 Task: Set "Session URL" for standard stream output to "http//localhost:3000/session/mux".
Action: Mouse moved to (114, 9)
Screenshot: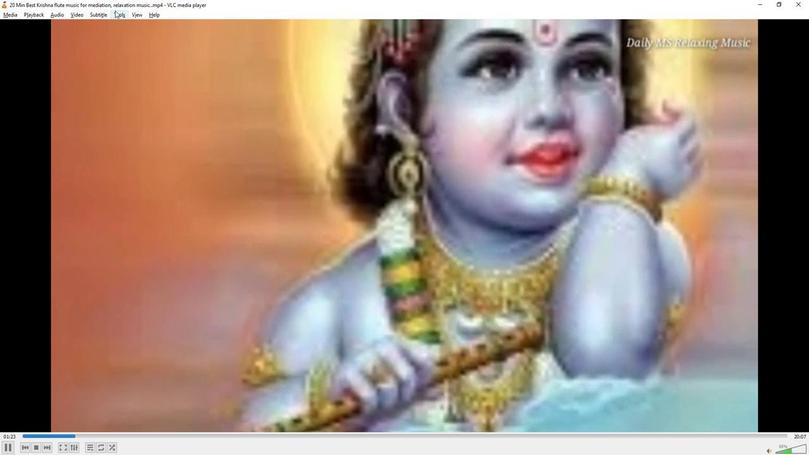 
Action: Mouse pressed left at (114, 9)
Screenshot: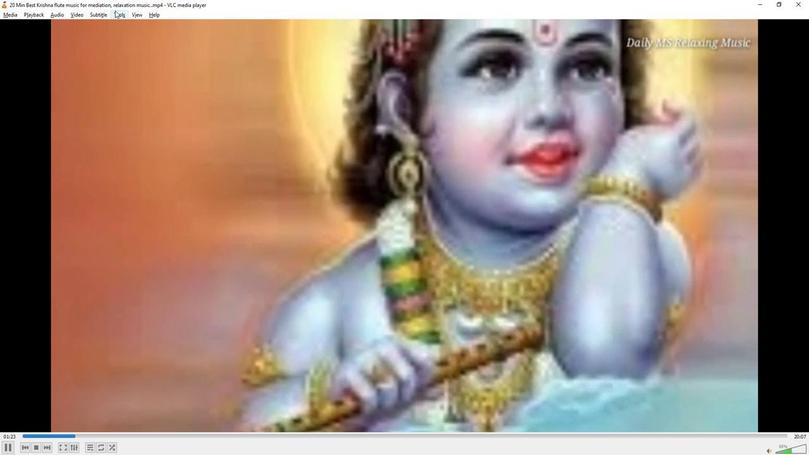 
Action: Mouse moved to (125, 111)
Screenshot: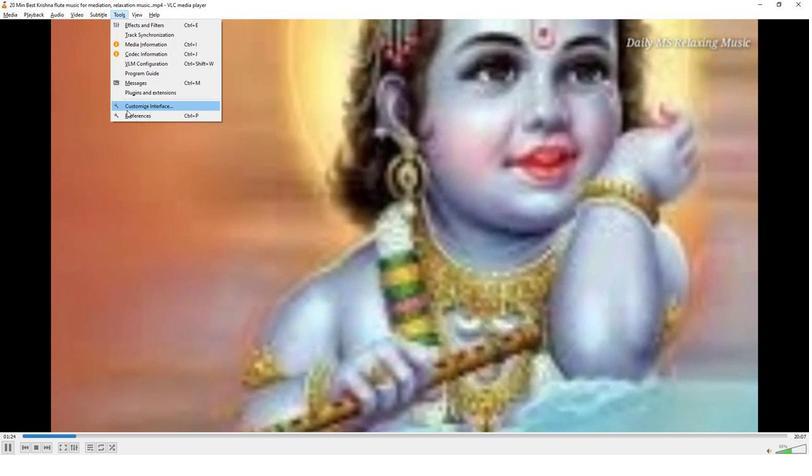 
Action: Mouse pressed left at (125, 111)
Screenshot: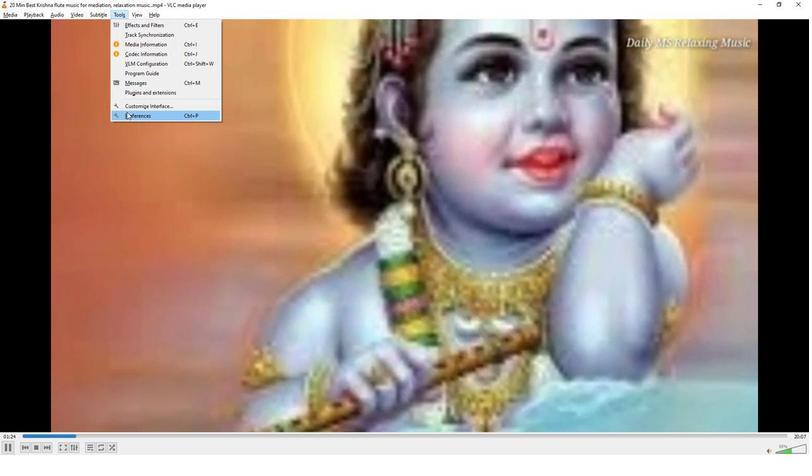 
Action: Mouse moved to (268, 370)
Screenshot: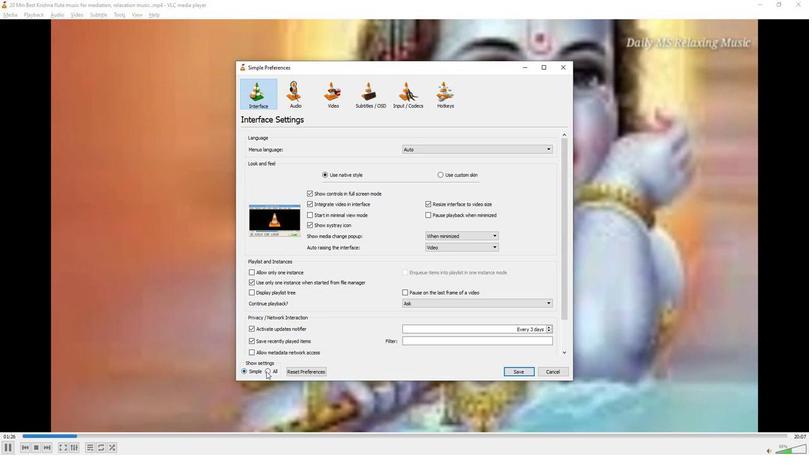 
Action: Mouse pressed left at (268, 370)
Screenshot: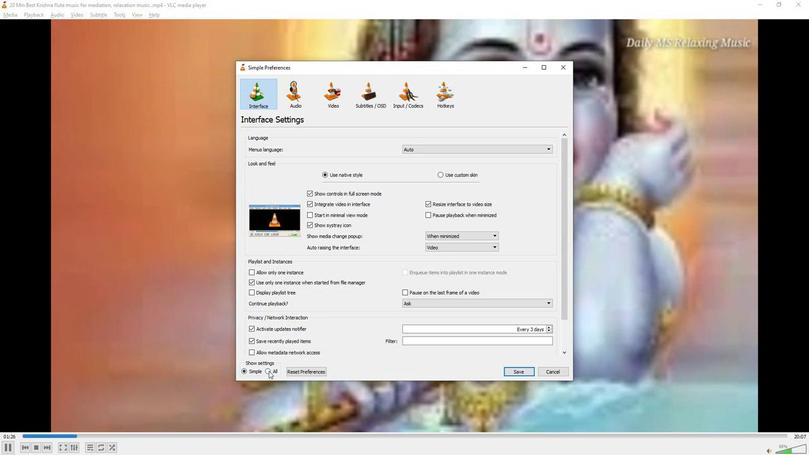 
Action: Mouse moved to (252, 298)
Screenshot: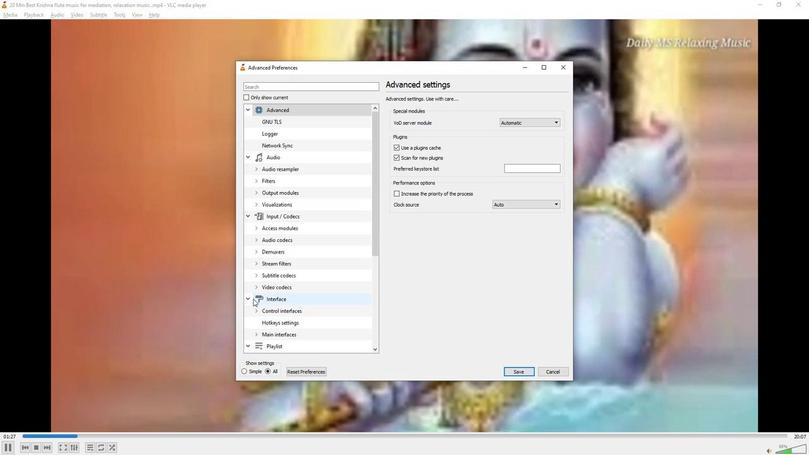 
Action: Mouse scrolled (252, 298) with delta (0, 0)
Screenshot: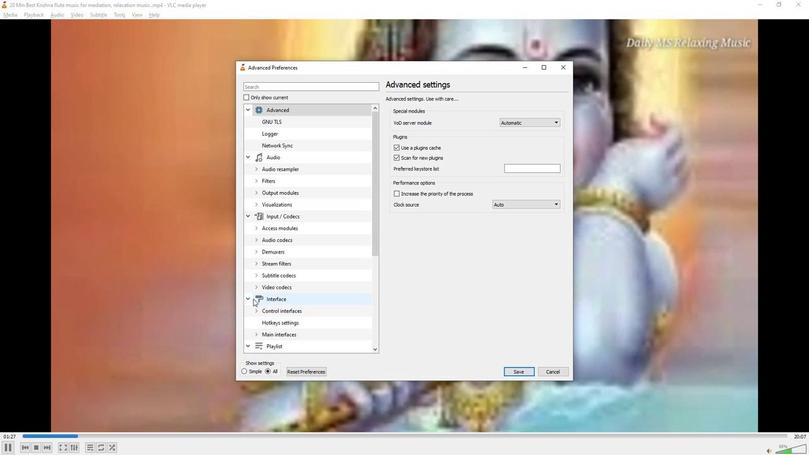 
Action: Mouse scrolled (252, 298) with delta (0, 0)
Screenshot: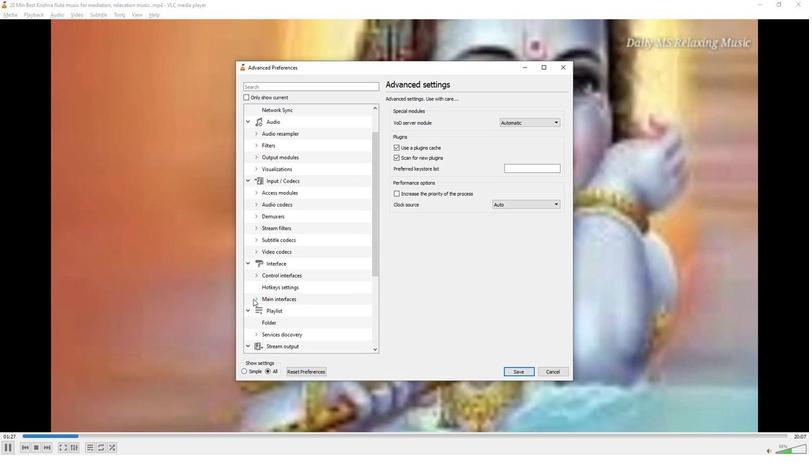 
Action: Mouse moved to (253, 301)
Screenshot: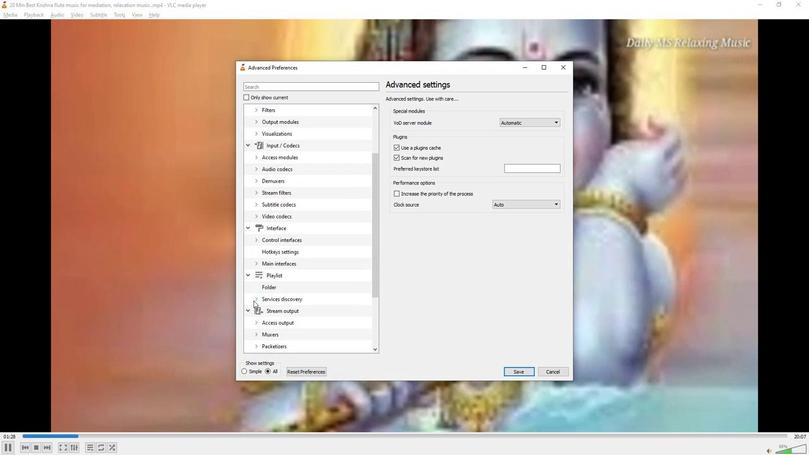 
Action: Mouse scrolled (253, 300) with delta (0, 0)
Screenshot: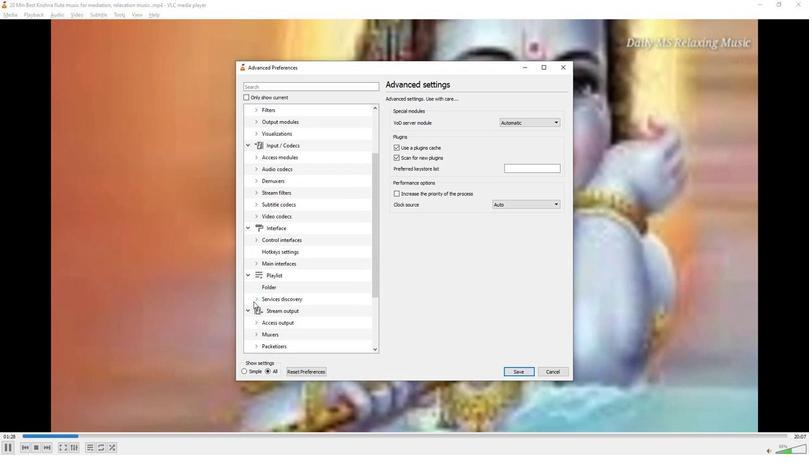 
Action: Mouse scrolled (253, 300) with delta (0, 0)
Screenshot: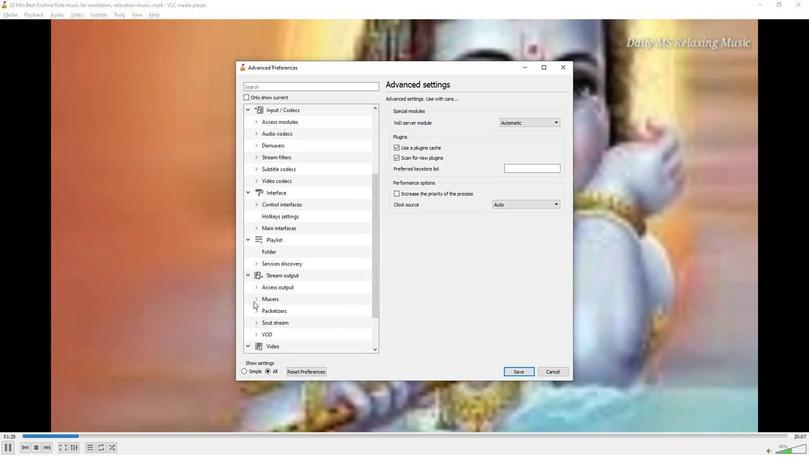 
Action: Mouse moved to (255, 286)
Screenshot: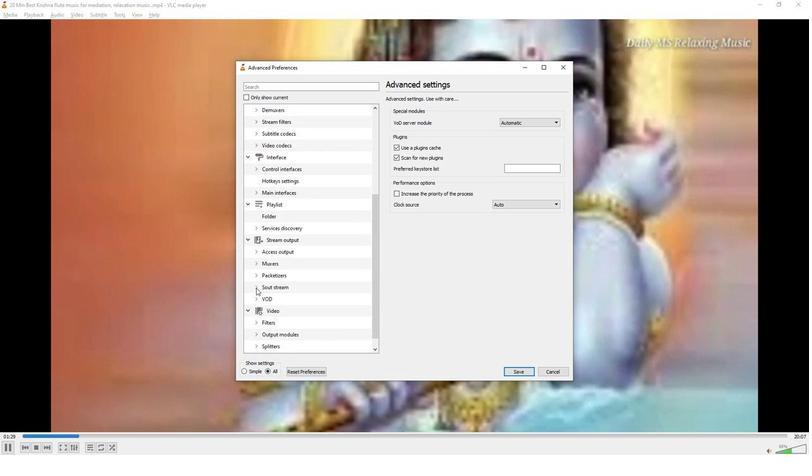
Action: Mouse pressed left at (255, 286)
Screenshot: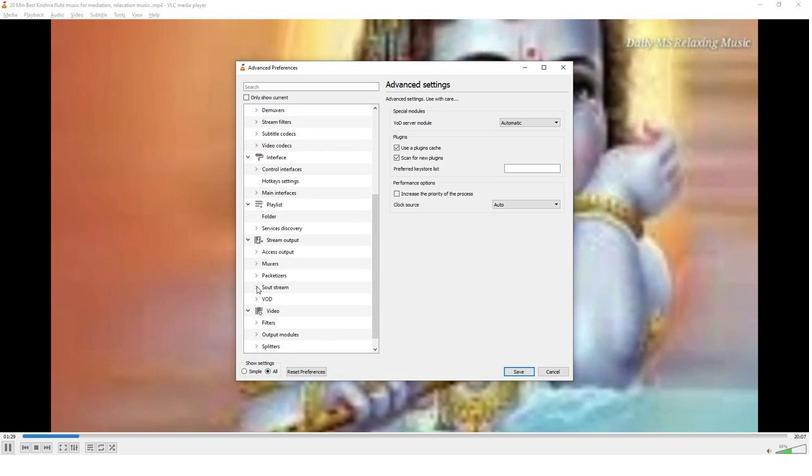 
Action: Mouse moved to (268, 292)
Screenshot: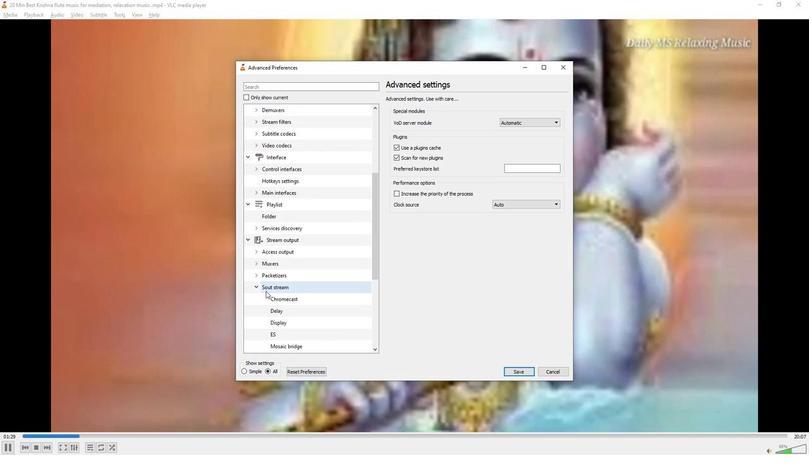 
Action: Mouse scrolled (268, 291) with delta (0, 0)
Screenshot: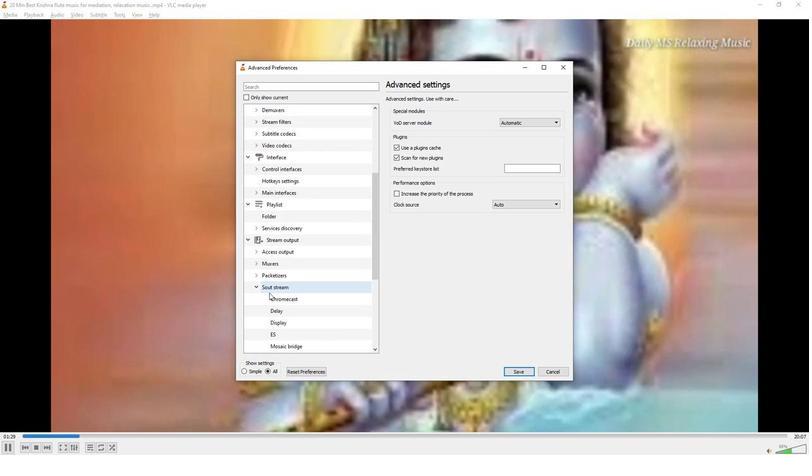 
Action: Mouse moved to (268, 293)
Screenshot: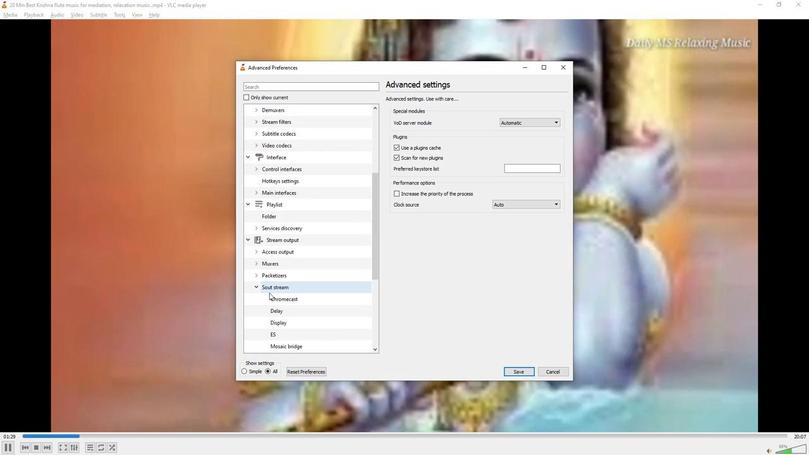 
Action: Mouse scrolled (268, 292) with delta (0, 0)
Screenshot: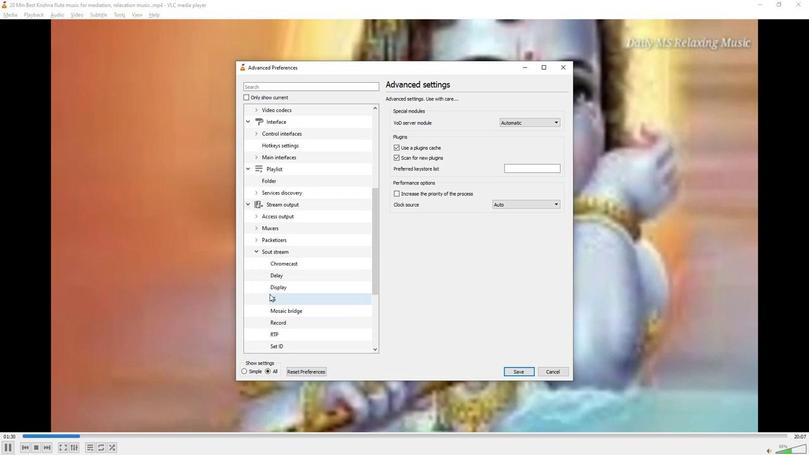 
Action: Mouse scrolled (268, 292) with delta (0, 0)
Screenshot: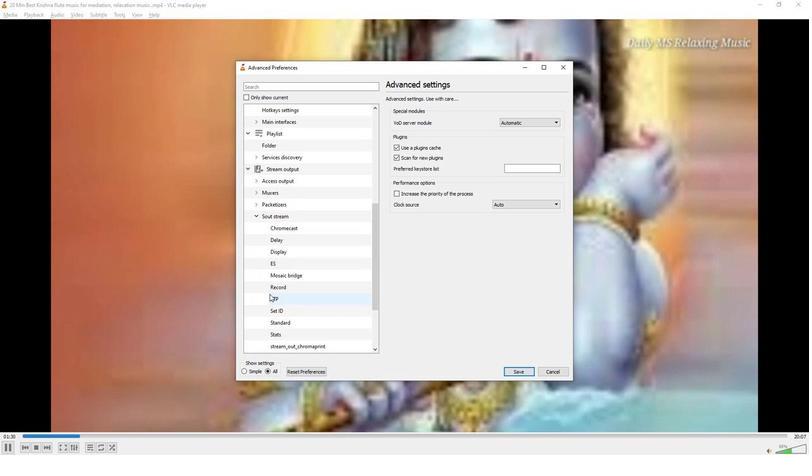 
Action: Mouse moved to (277, 290)
Screenshot: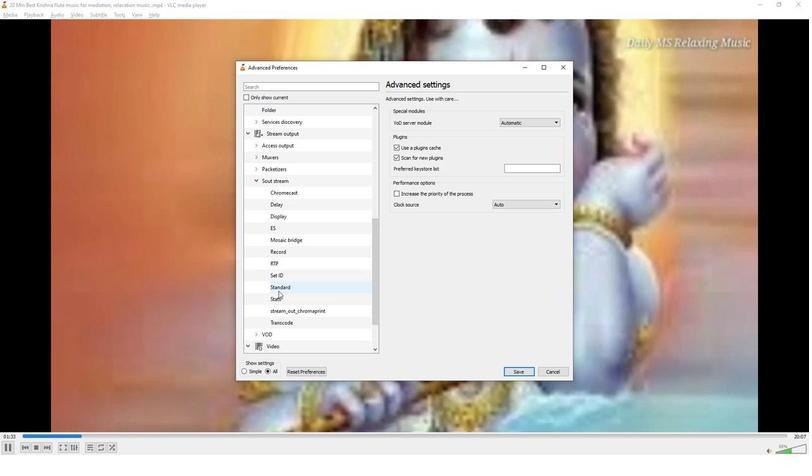 
Action: Mouse pressed left at (277, 290)
Screenshot: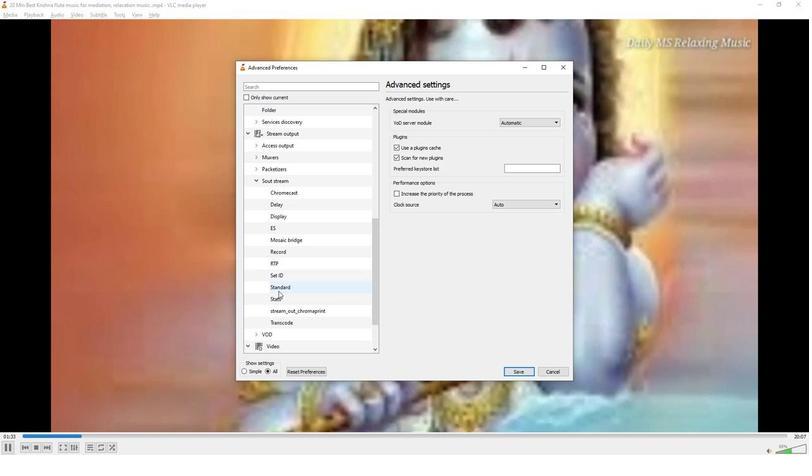 
Action: Mouse moved to (515, 203)
Screenshot: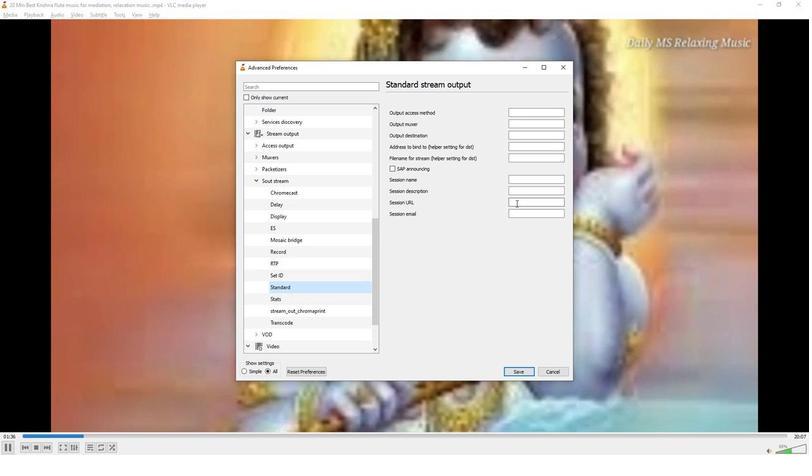 
Action: Mouse pressed left at (515, 203)
Screenshot: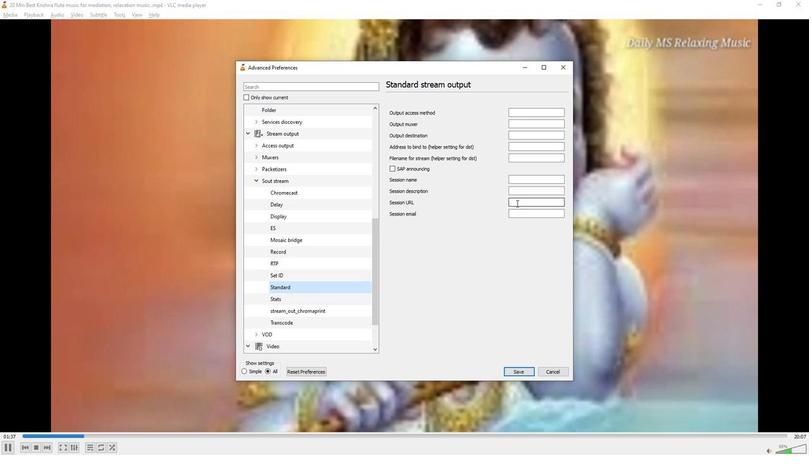 
Action: Mouse moved to (510, 198)
Screenshot: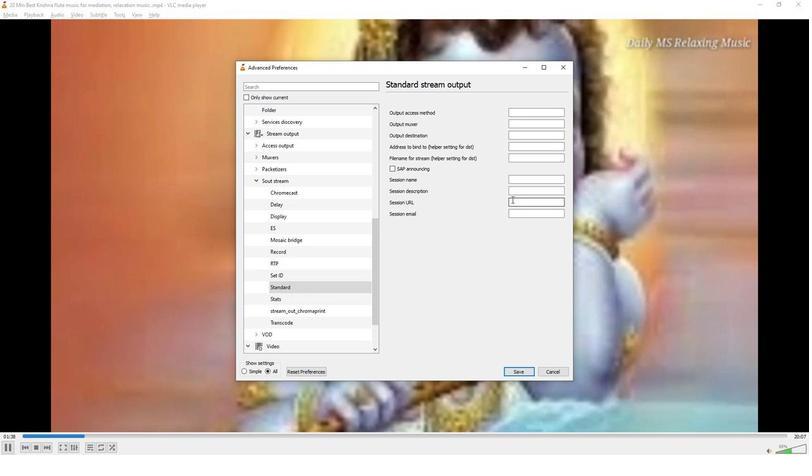 
Action: Key pressed http//
Screenshot: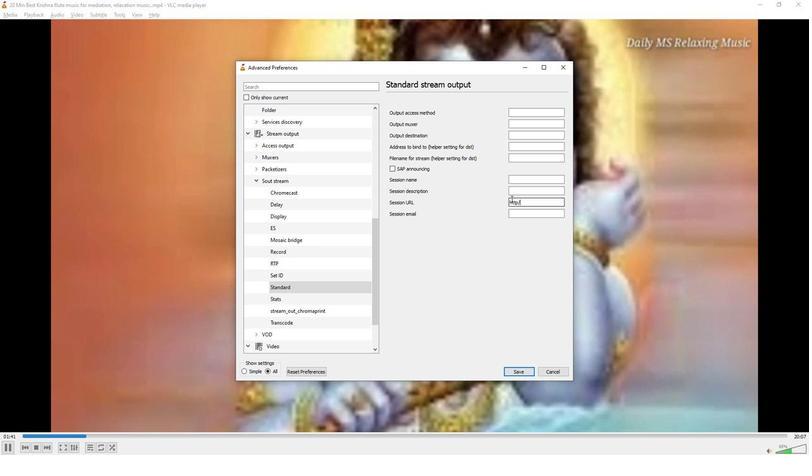 
Action: Mouse moved to (438, 242)
Screenshot: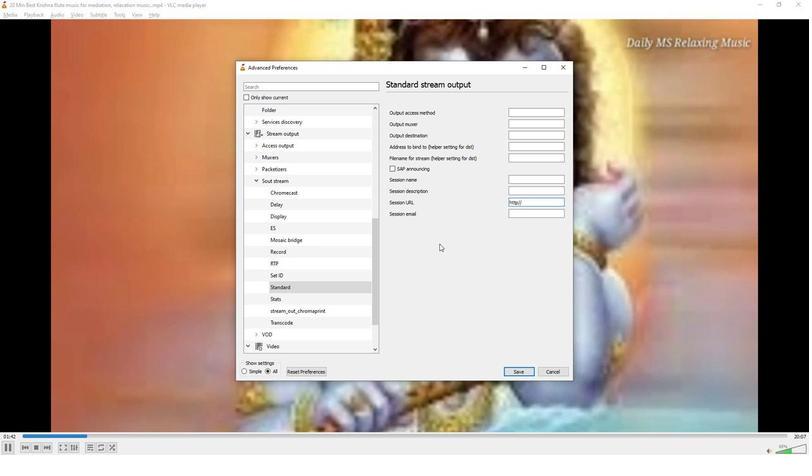 
Action: Key pressed l
Screenshot: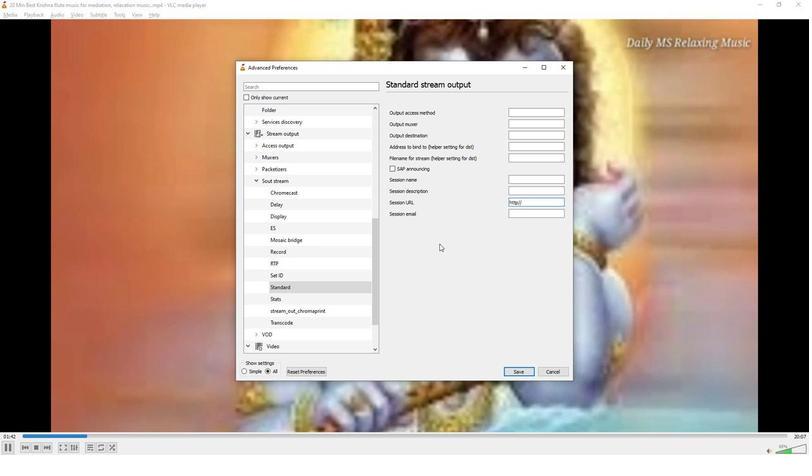 
Action: Mouse moved to (429, 253)
Screenshot: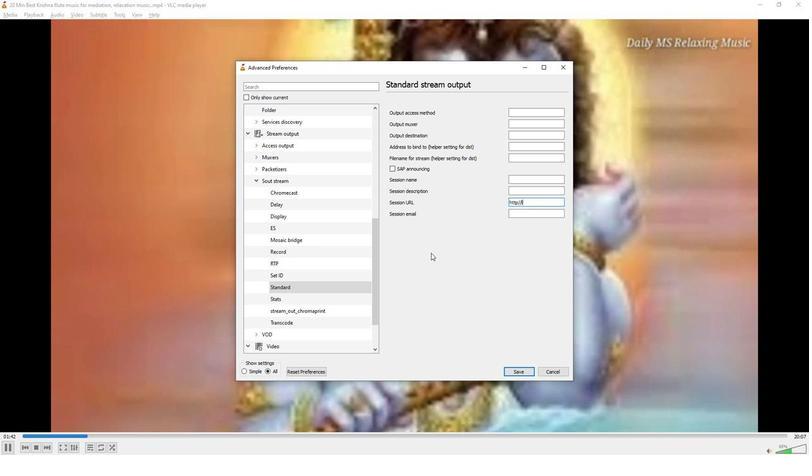 
Action: Key pressed o
Screenshot: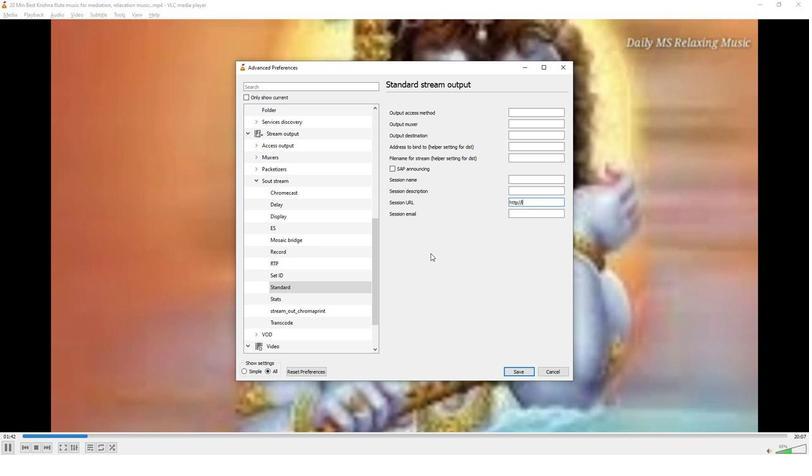
Action: Mouse moved to (429, 237)
Screenshot: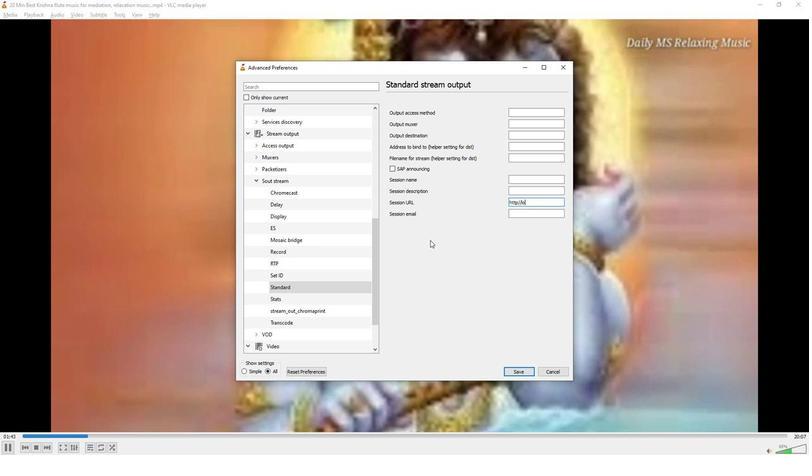 
Action: Key pressed v
Screenshot: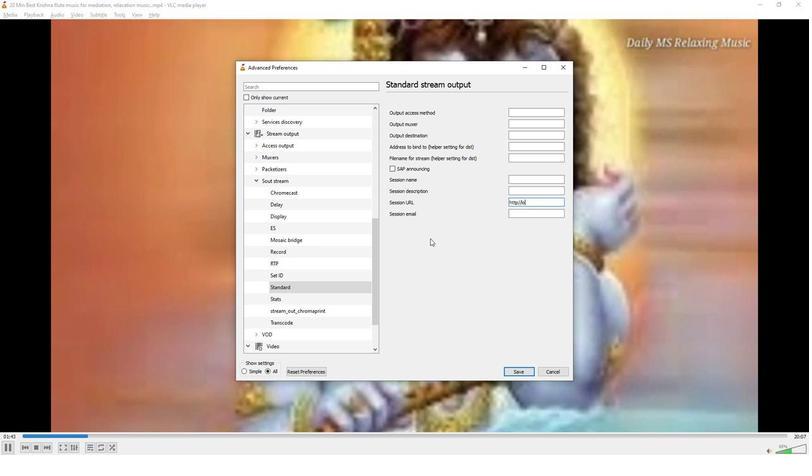 
Action: Mouse moved to (422, 247)
Screenshot: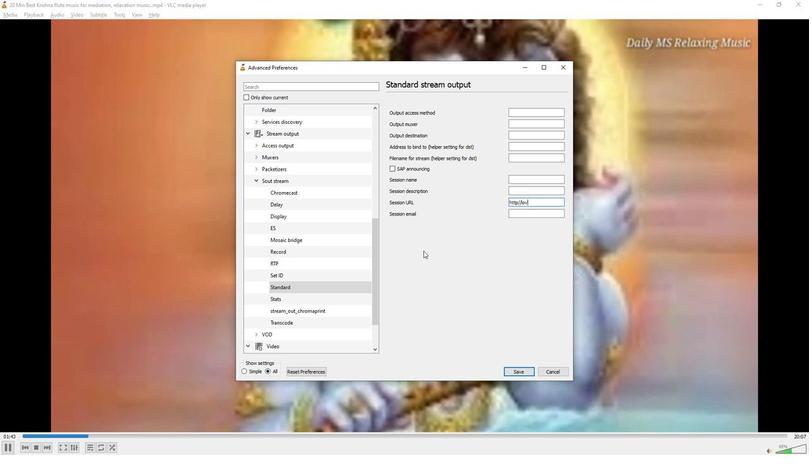 
Action: Key pressed <Key.backspace>
Screenshot: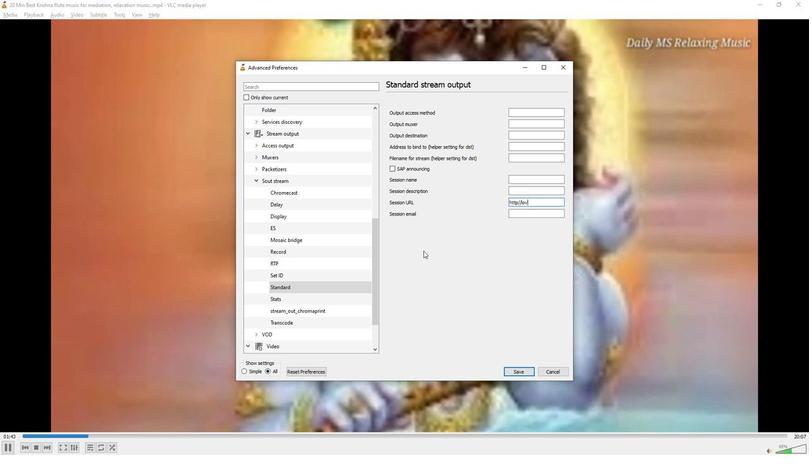 
Action: Mouse moved to (418, 246)
Screenshot: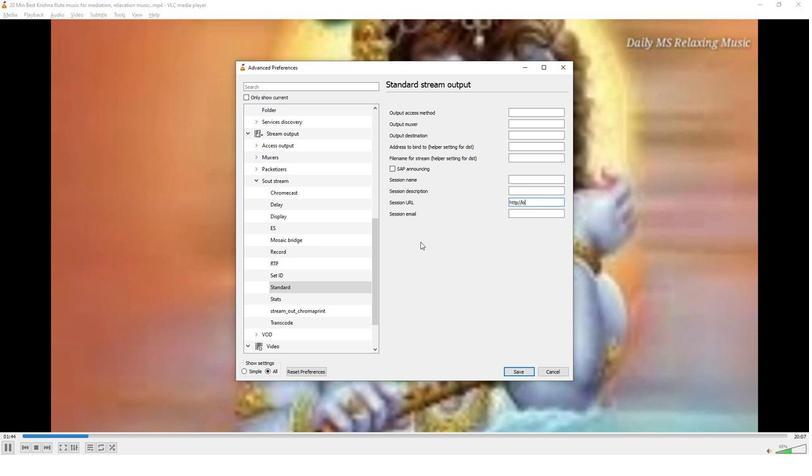 
Action: Key pressed c
Screenshot: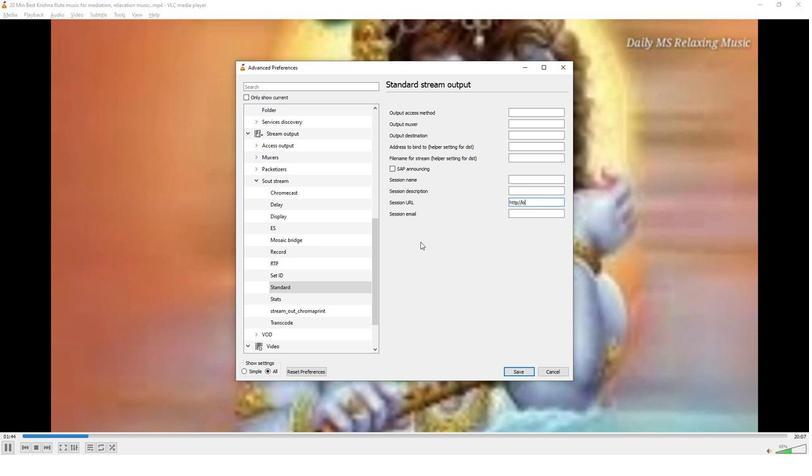 
Action: Mouse moved to (414, 241)
Screenshot: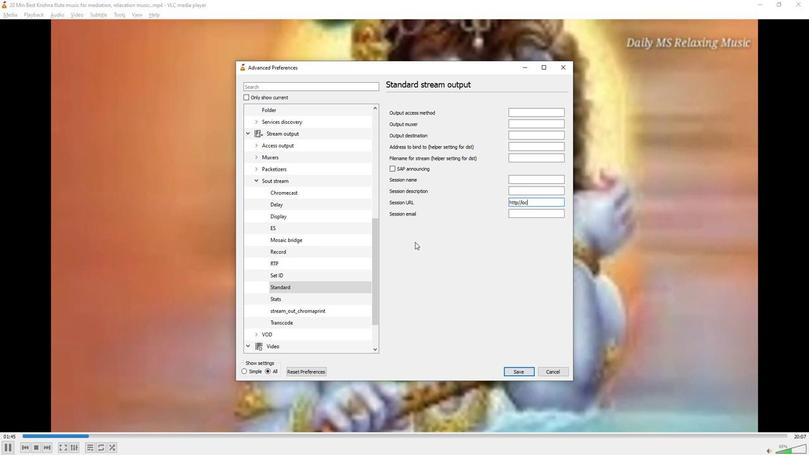 
Action: Key pressed a
Screenshot: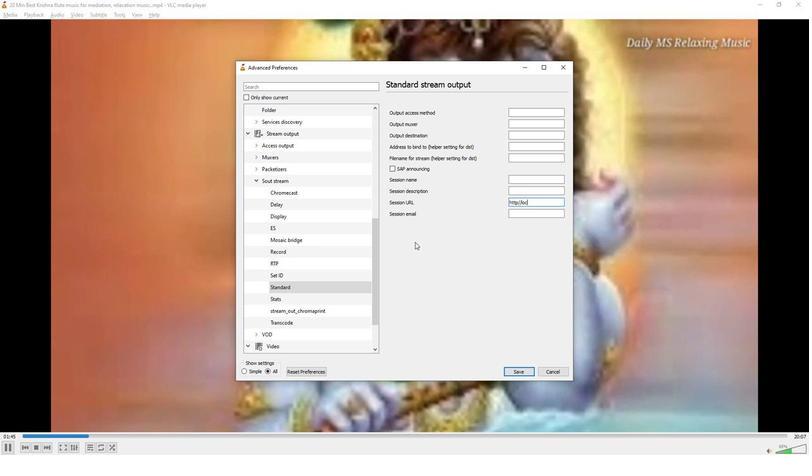 
Action: Mouse moved to (413, 230)
Screenshot: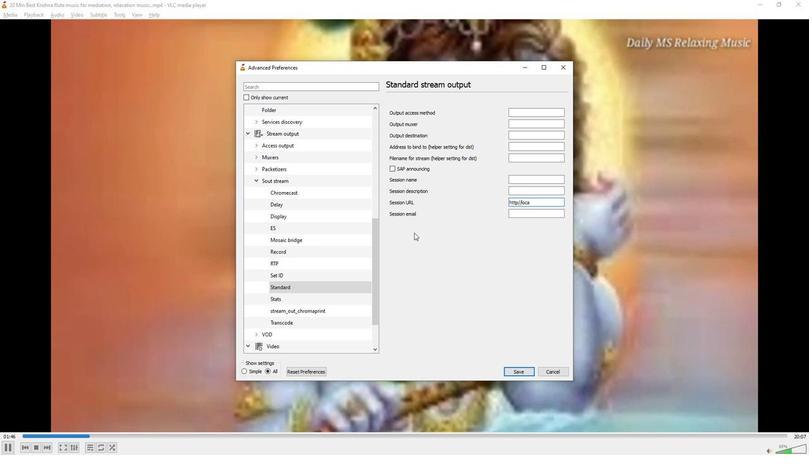
Action: Key pressed l
Screenshot: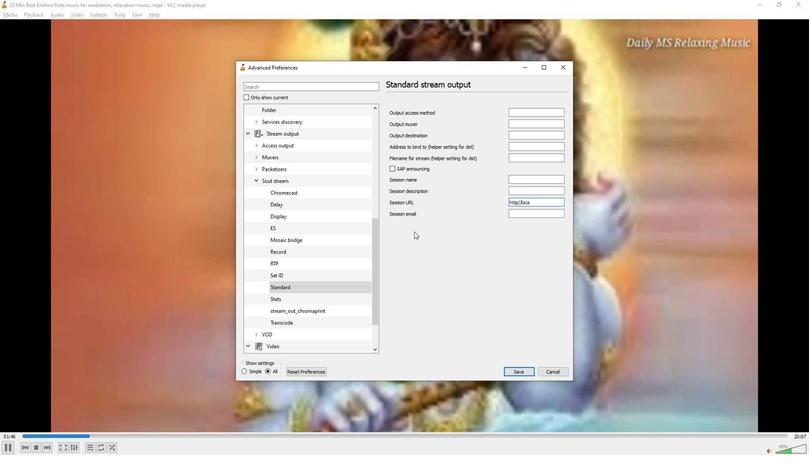 
Action: Mouse moved to (408, 244)
Screenshot: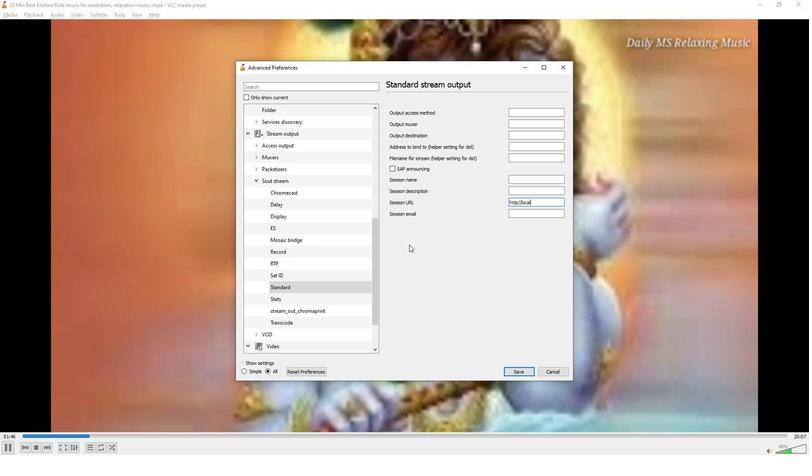 
Action: Key pressed h
Screenshot: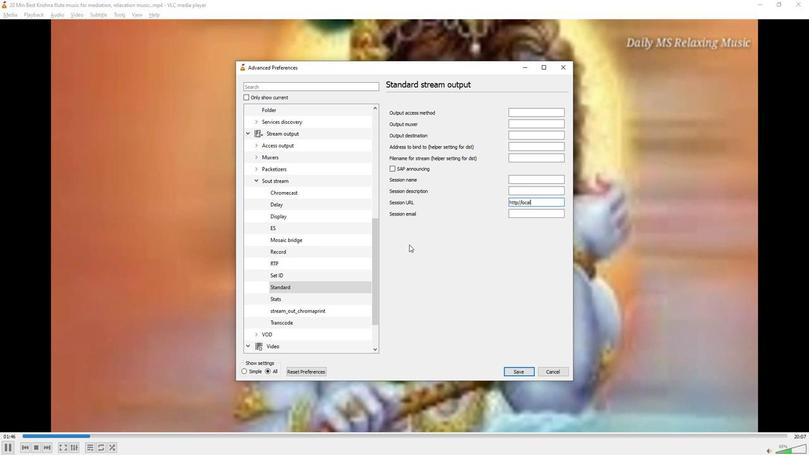 
Action: Mouse moved to (408, 236)
Screenshot: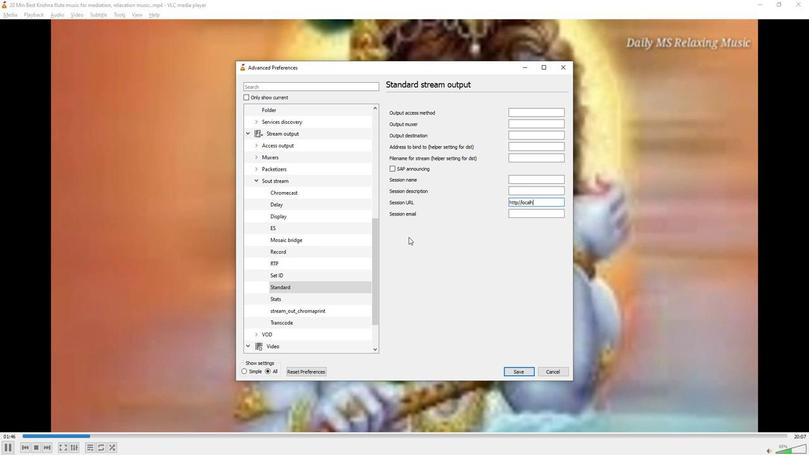 
Action: Key pressed o
Screenshot: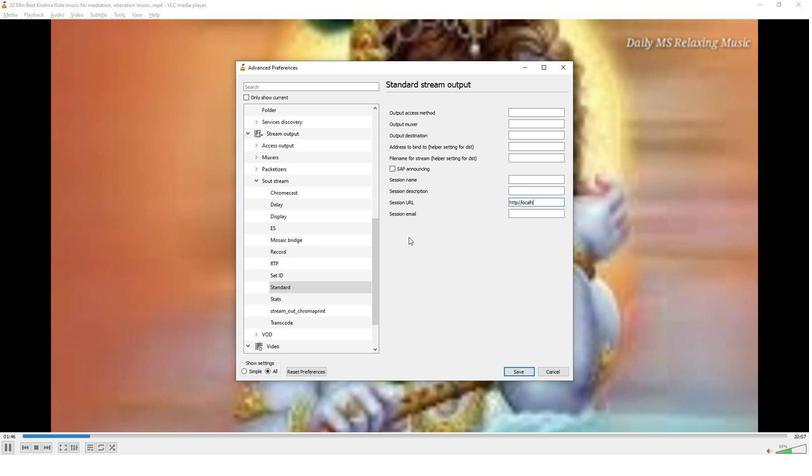
Action: Mouse moved to (406, 244)
Screenshot: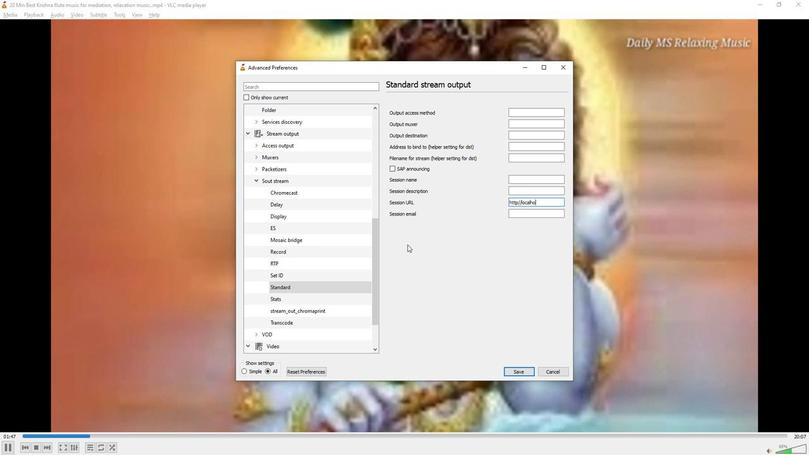 
Action: Key pressed s
Screenshot: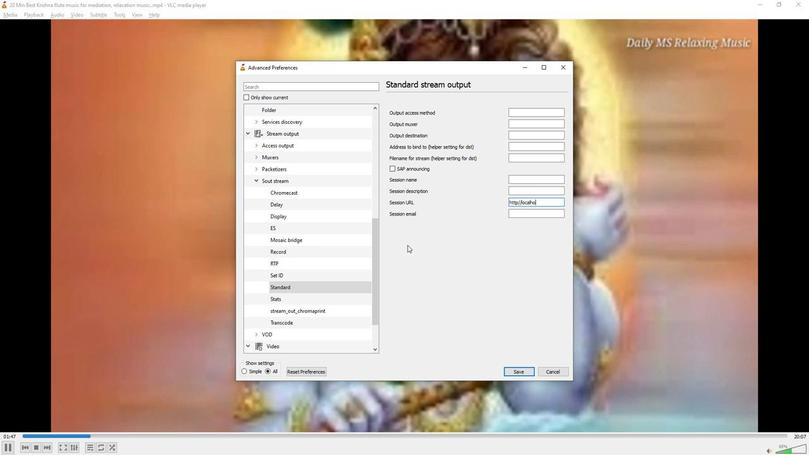 
Action: Mouse moved to (380, 243)
Screenshot: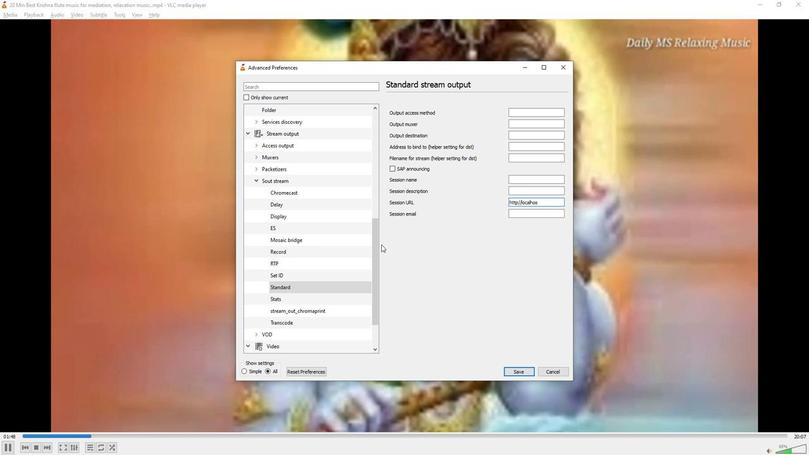 
Action: Key pressed t
Screenshot: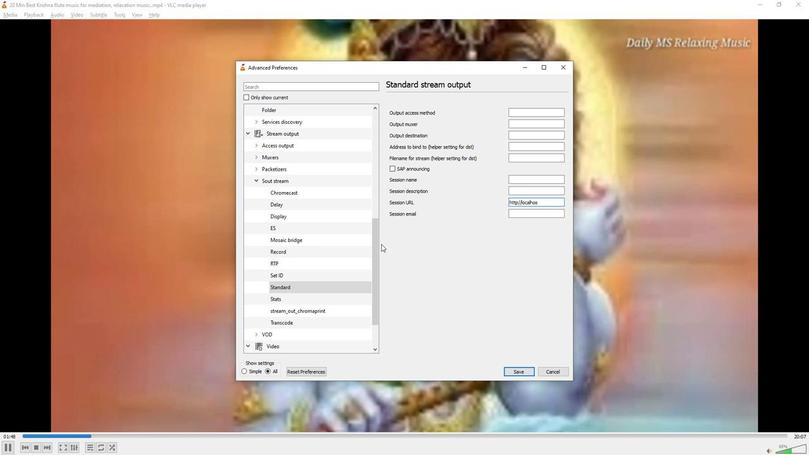 
Action: Mouse moved to (379, 246)
Screenshot: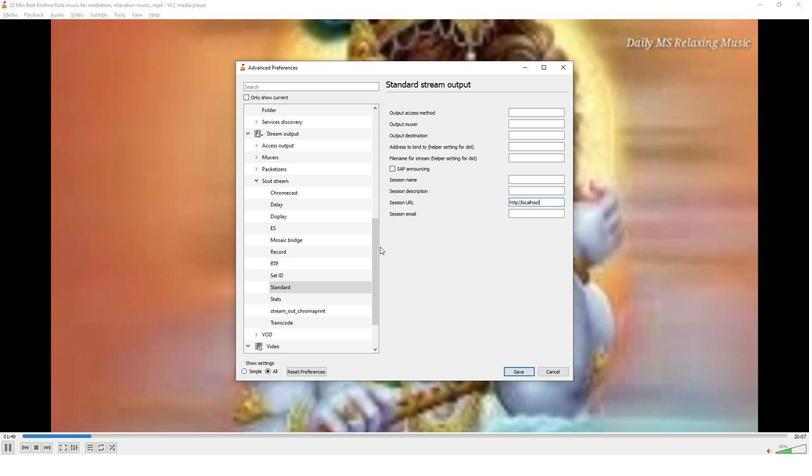 
Action: Key pressed <Key.shift>:3000/session/mux
Screenshot: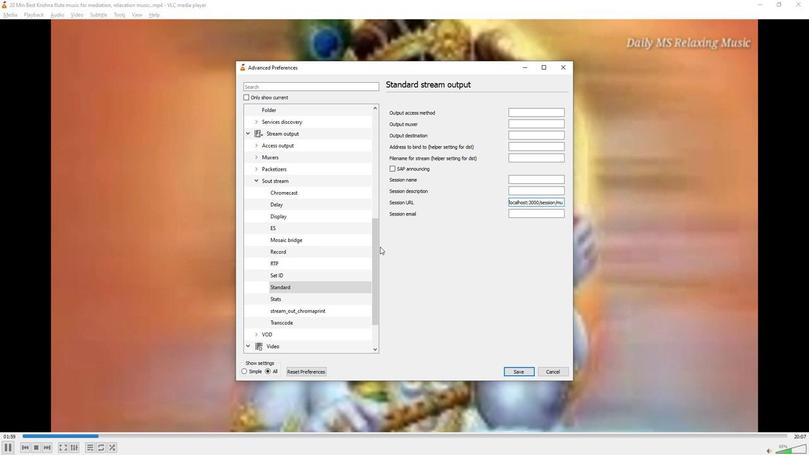 
Action: Mouse moved to (378, 250)
Screenshot: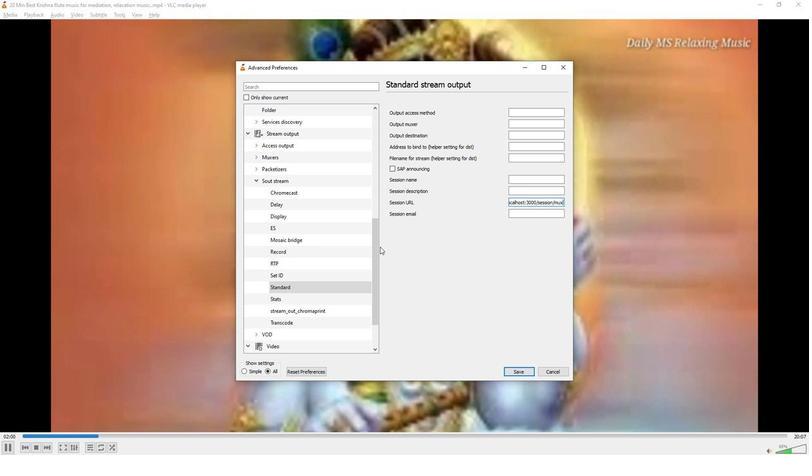 
